 Task: Use the heading 1 to my default style.
Action: Mouse moved to (400, 121)
Screenshot: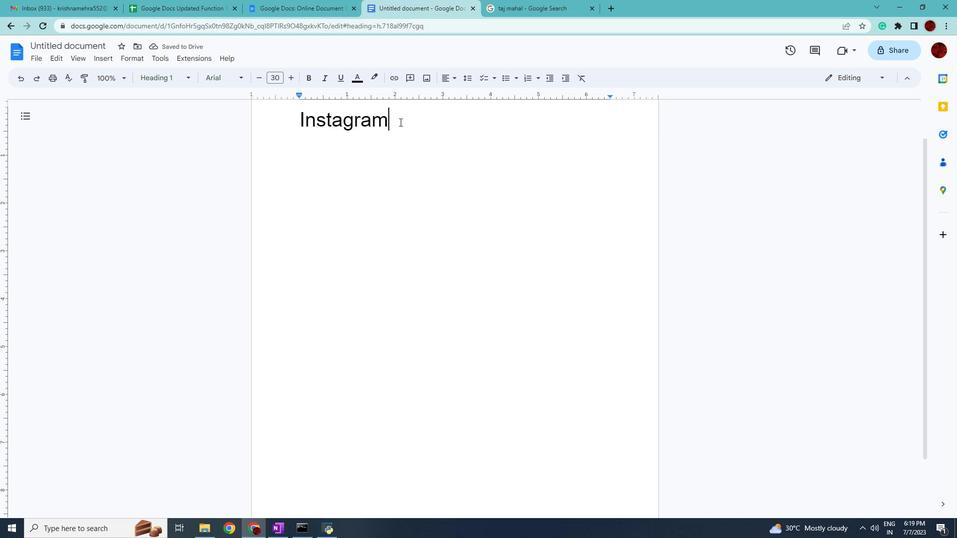 
Action: Mouse pressed left at (400, 121)
Screenshot: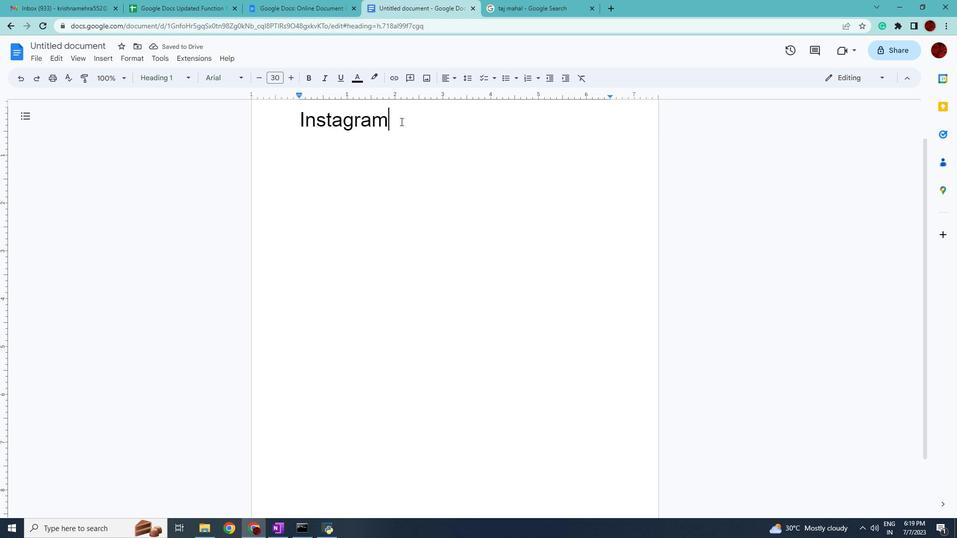 
Action: Mouse moved to (190, 78)
Screenshot: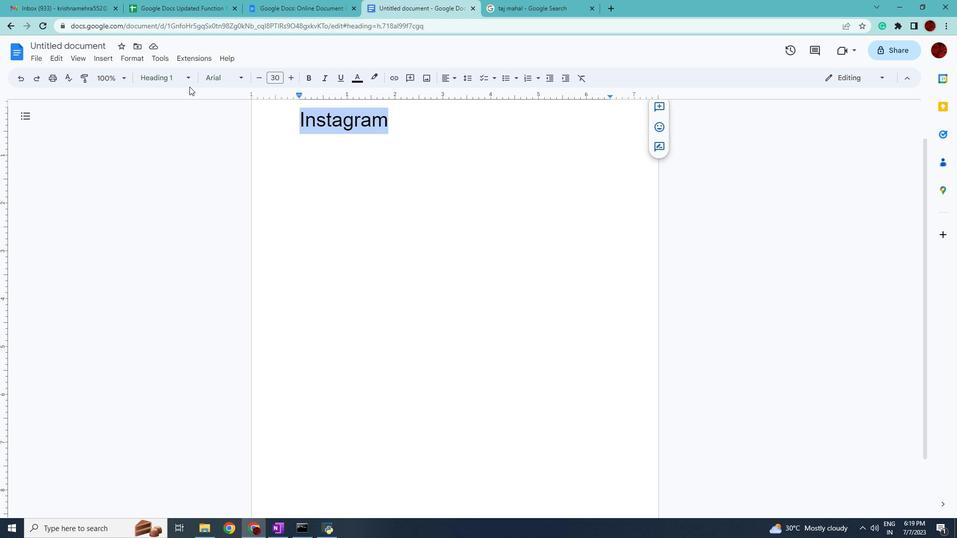 
Action: Mouse pressed left at (190, 78)
Screenshot: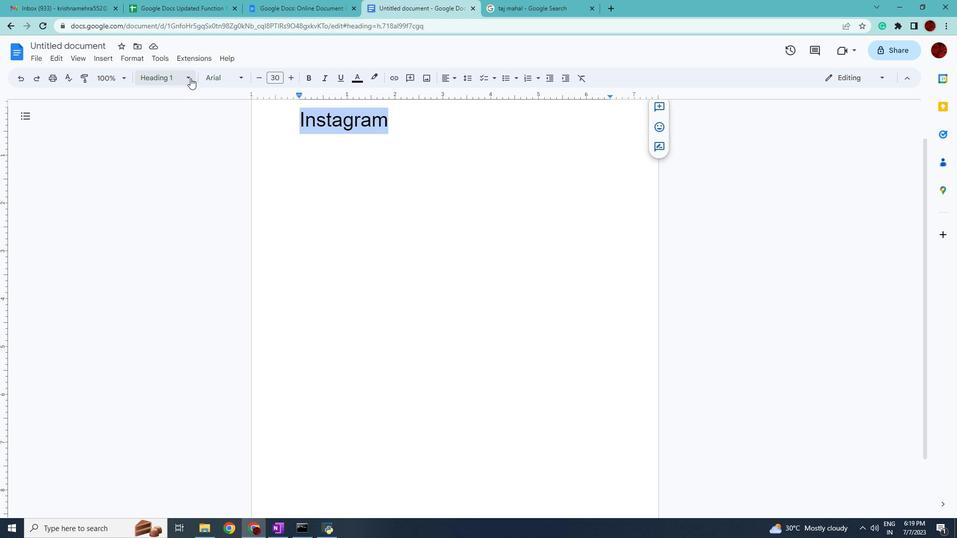 
Action: Mouse moved to (288, 367)
Screenshot: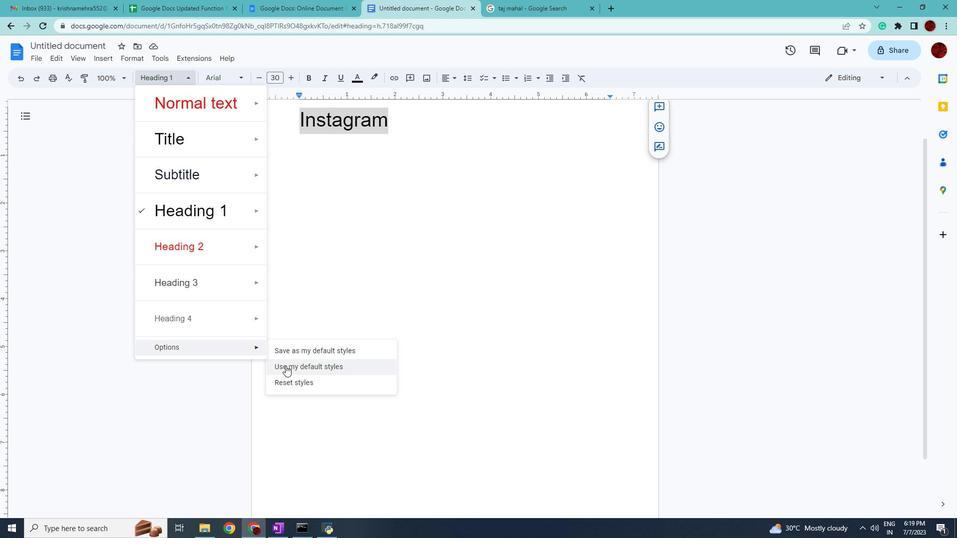 
Action: Mouse pressed left at (288, 367)
Screenshot: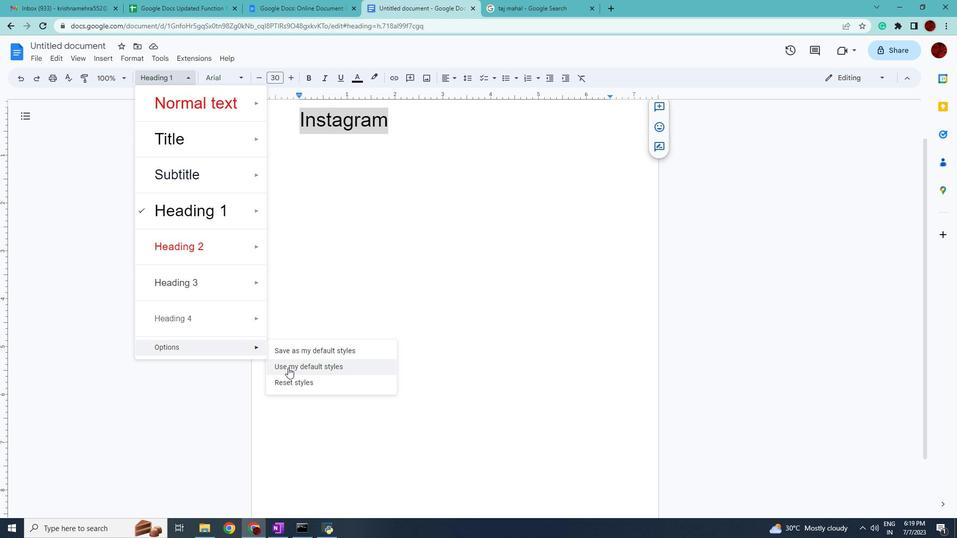 
